 Task: What themes are explored in Social Realism?
Action: Mouse moved to (342, 247)
Screenshot: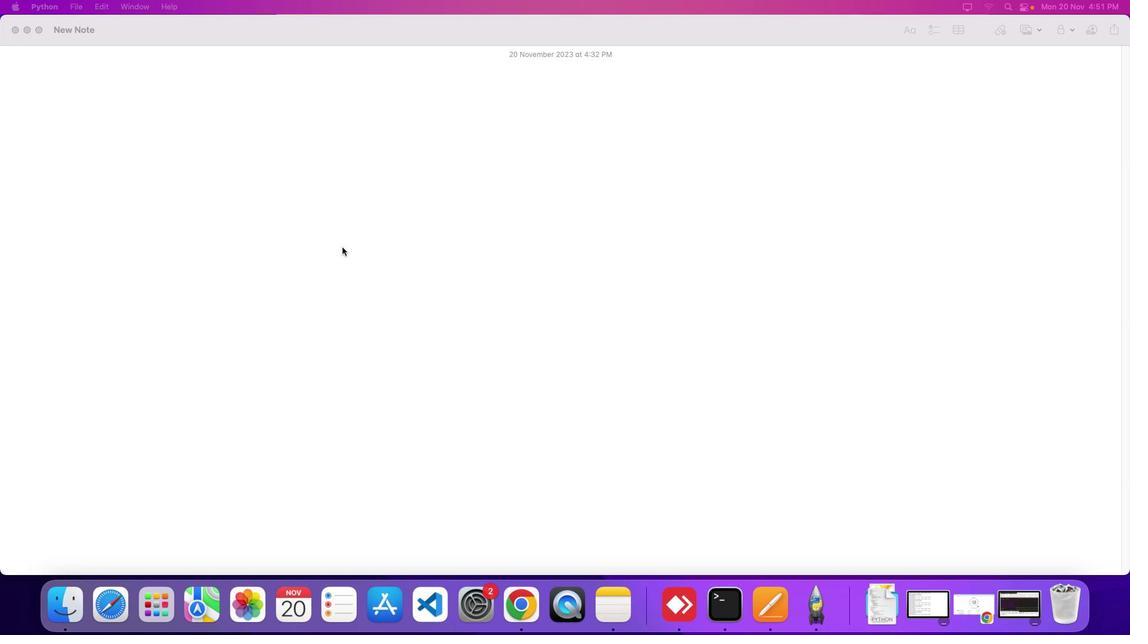
Action: Mouse pressed left at (342, 247)
Screenshot: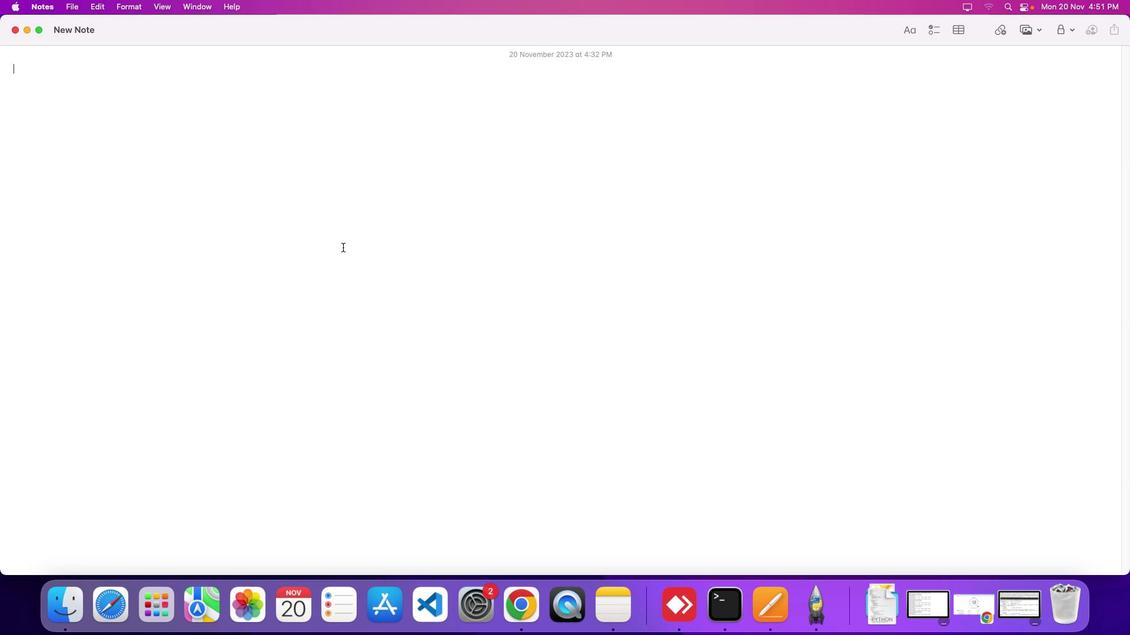 
Action: Mouse moved to (342, 247)
Screenshot: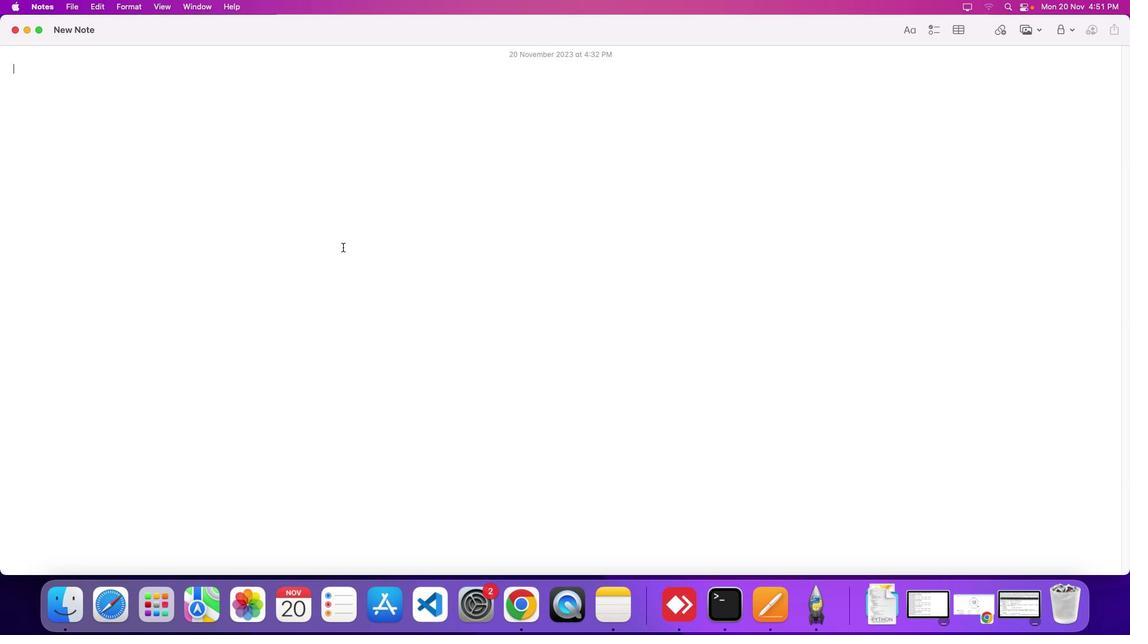 
Action: Key pressed Key.shift'W''h''a''t'Key.space't''h''e''m''e''s'Key.space'a''r''e'Key.space'e''x''p''l''o''r''e''d'Key.space'i''n'Key.spaceKey.shift'S''o''c''i''a''l'Key.spaceKey.shift'R''e''a''l''i''s''m'Key.shift_r'?'Key.enter
Screenshot: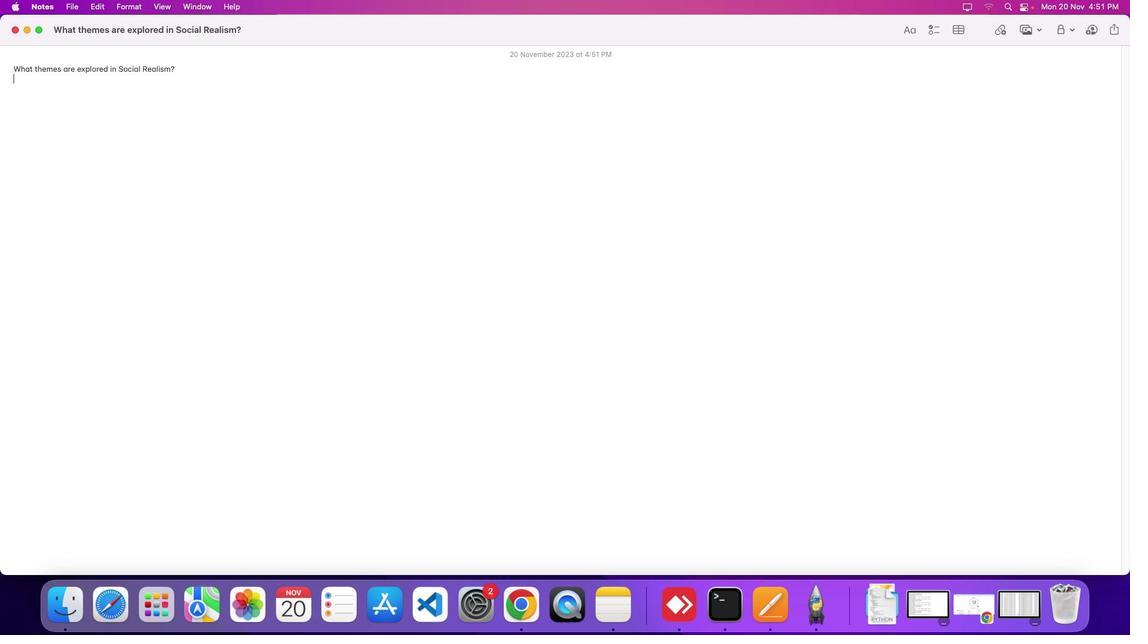 
Action: Mouse moved to (973, 608)
Screenshot: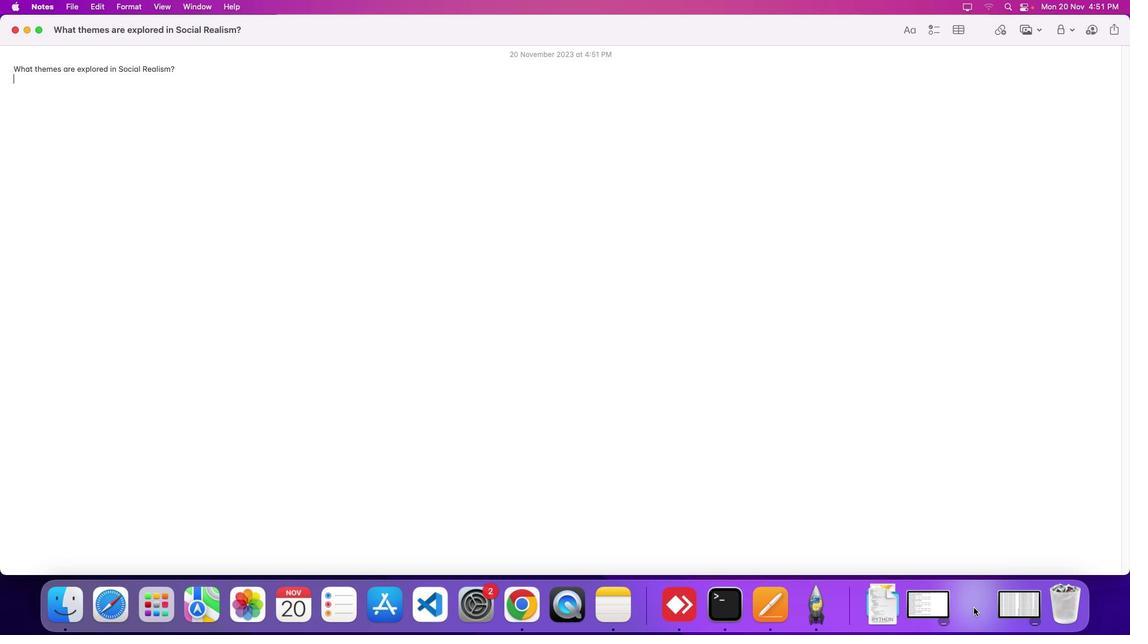 
Action: Mouse pressed left at (973, 608)
Screenshot: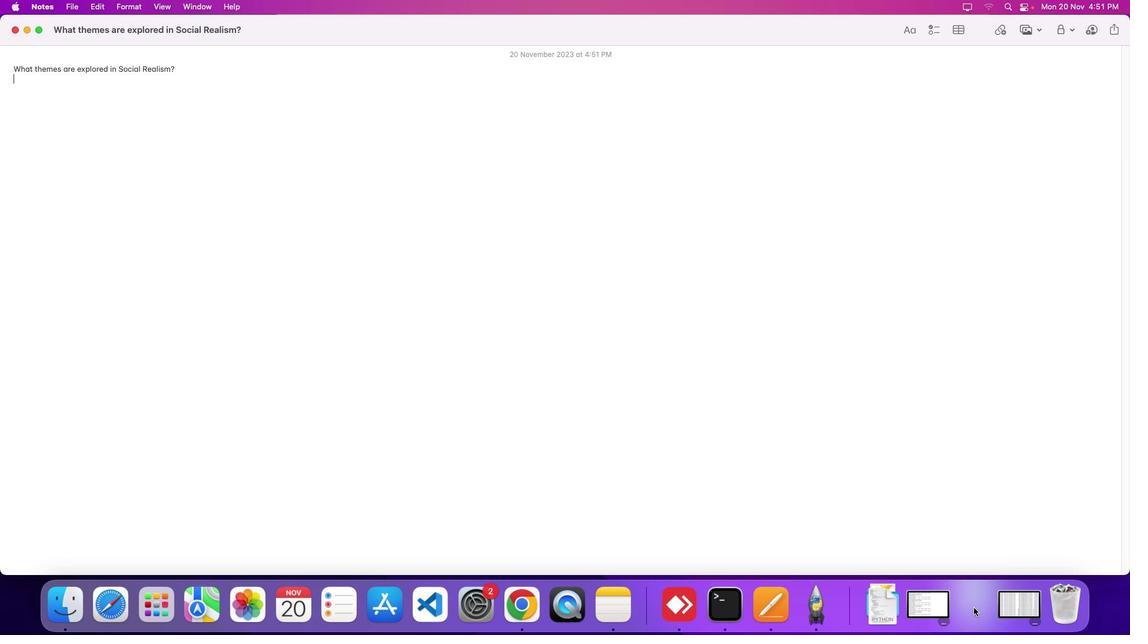 
Action: Mouse moved to (460, 355)
Screenshot: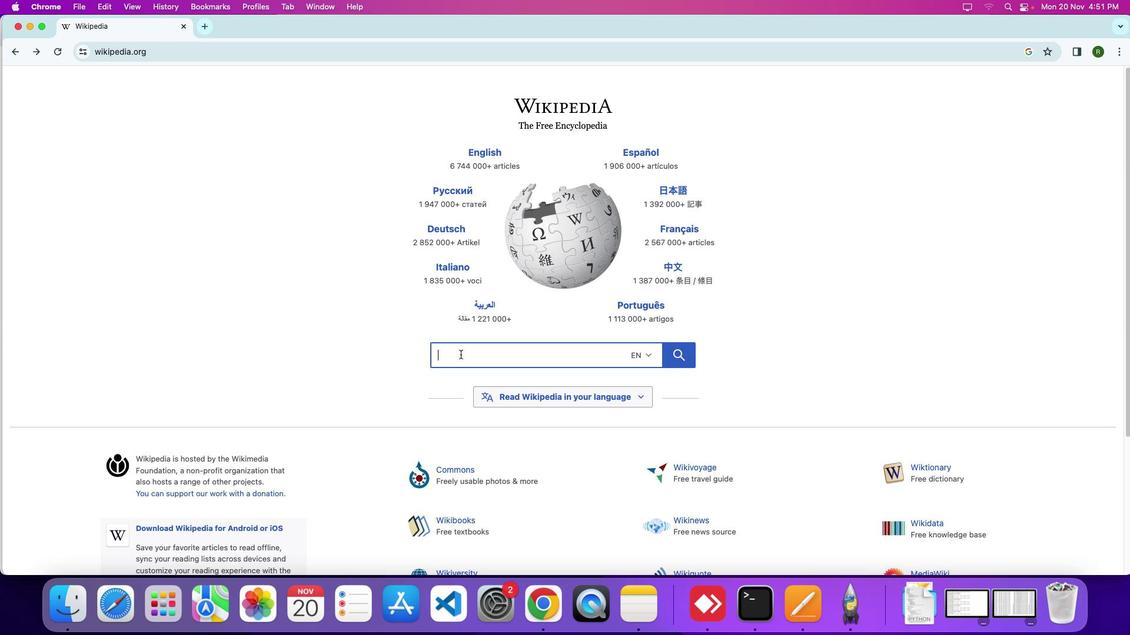 
Action: Mouse pressed left at (460, 355)
Screenshot: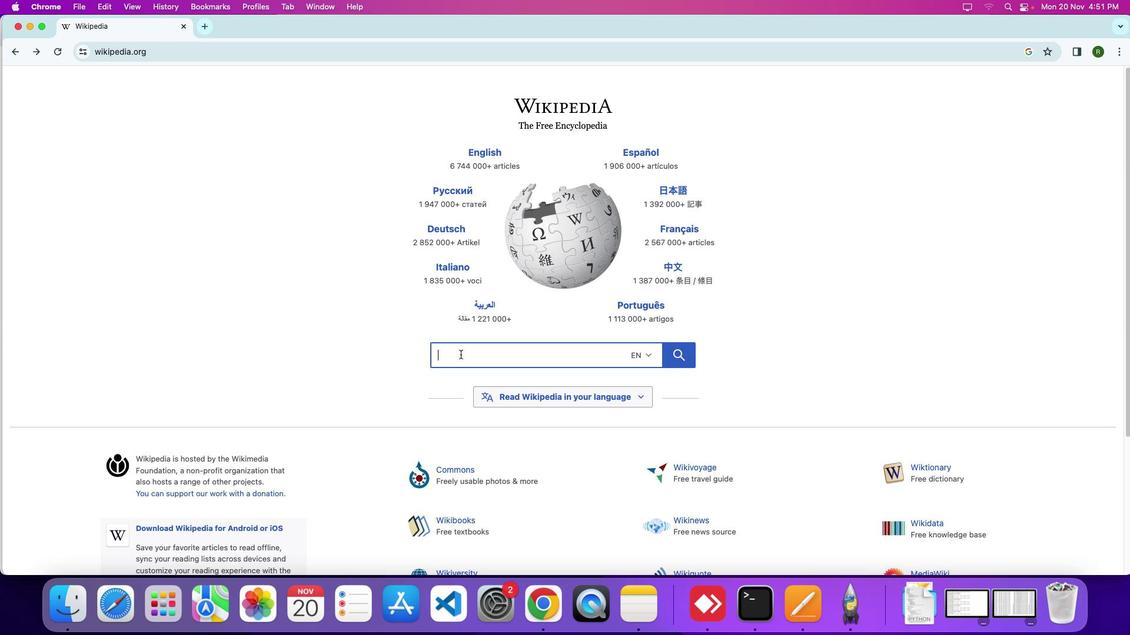 
Action: Mouse moved to (464, 354)
Screenshot: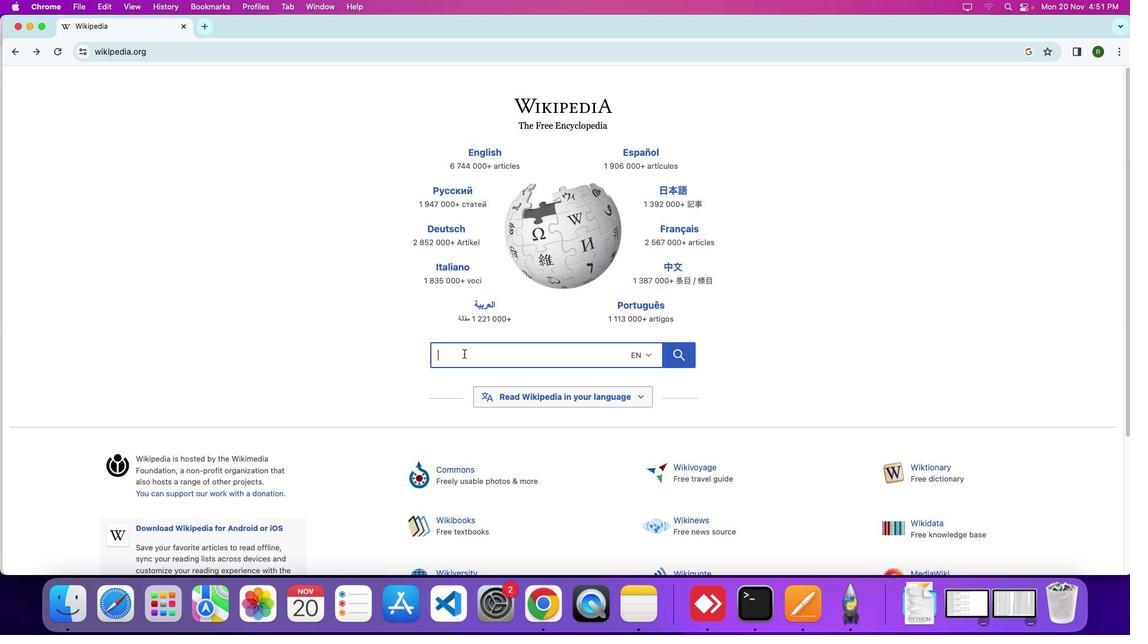 
Action: Key pressed Key.shift'S''o''c''i''a''l'Key.spaceKey.shift'R''e''a''l''i''s''m'
Screenshot: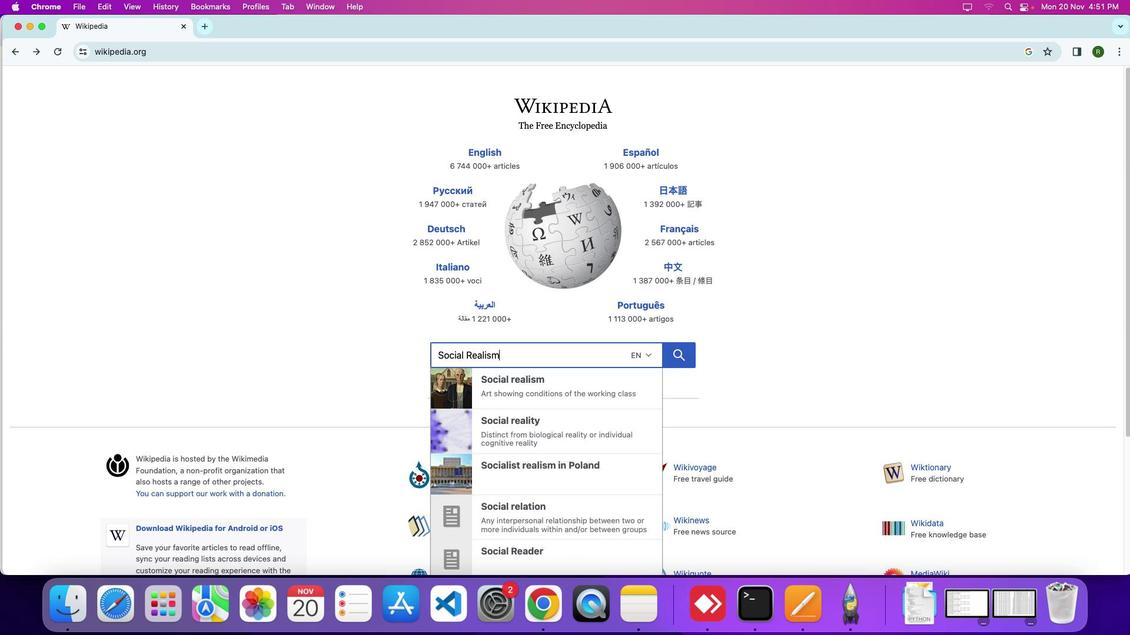 
Action: Mouse moved to (498, 388)
Screenshot: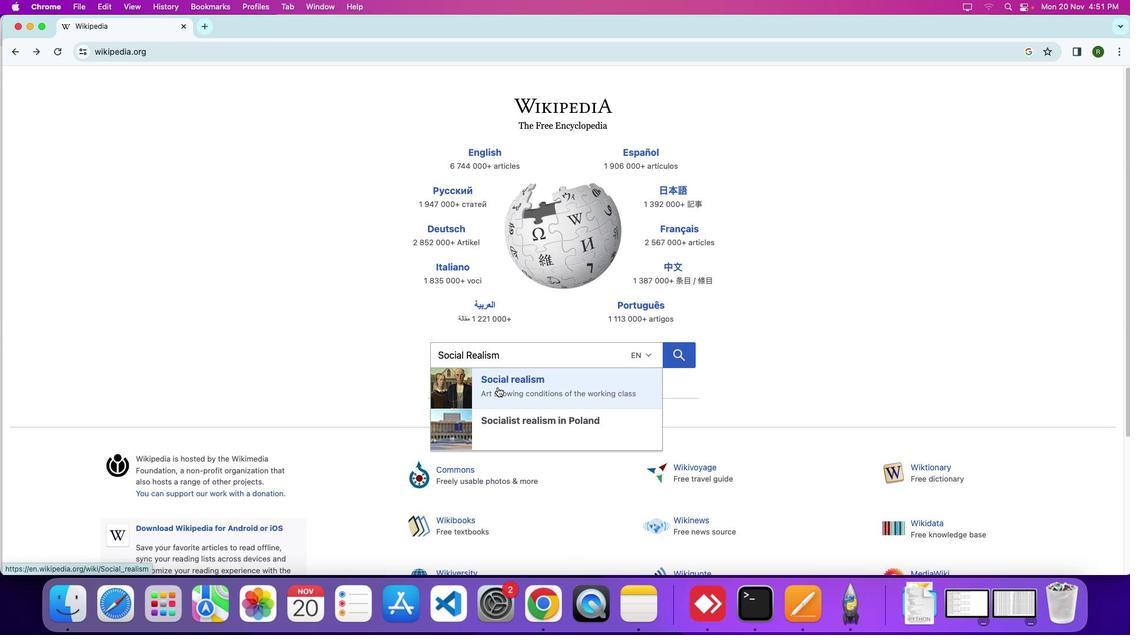 
Action: Mouse pressed left at (498, 388)
Screenshot: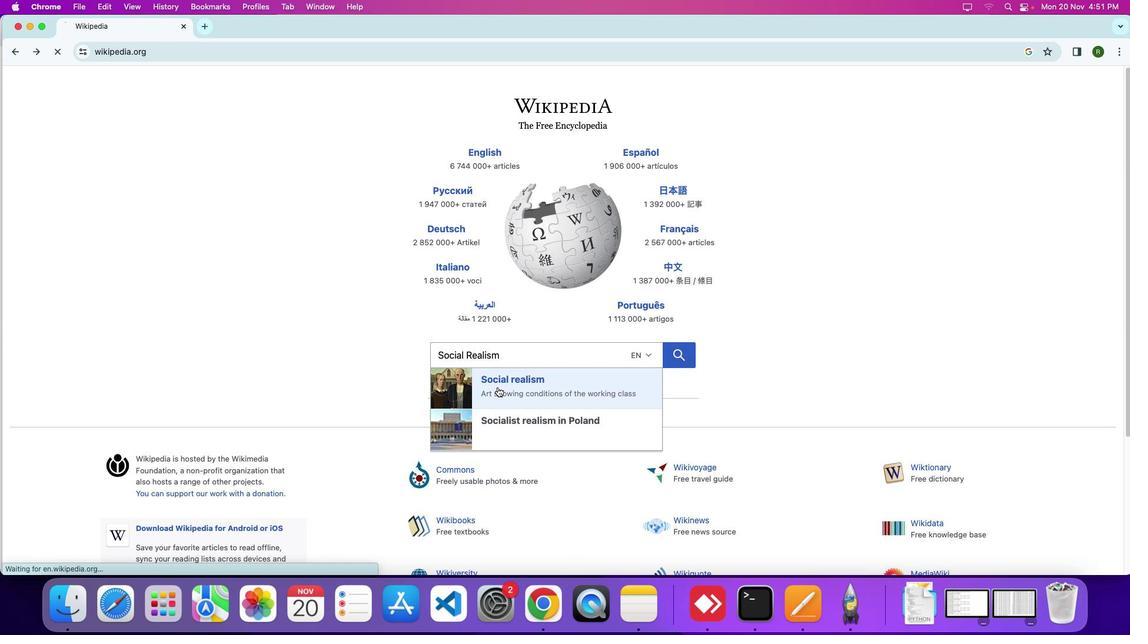 
Action: Mouse moved to (1128, 79)
Screenshot: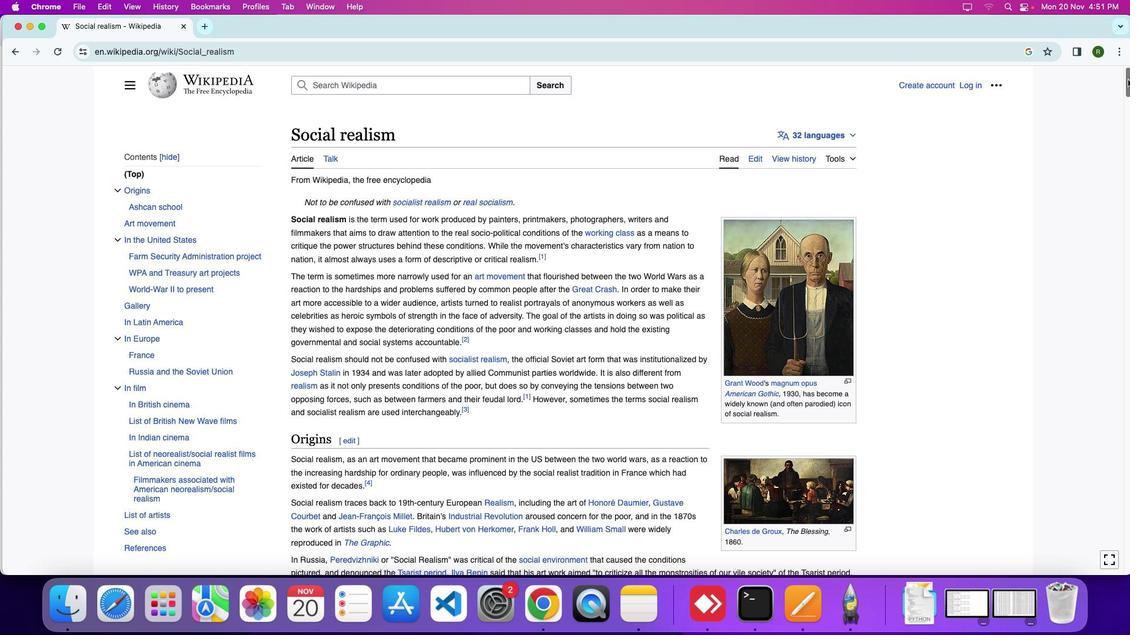 
Action: Mouse pressed left at (1128, 79)
Screenshot: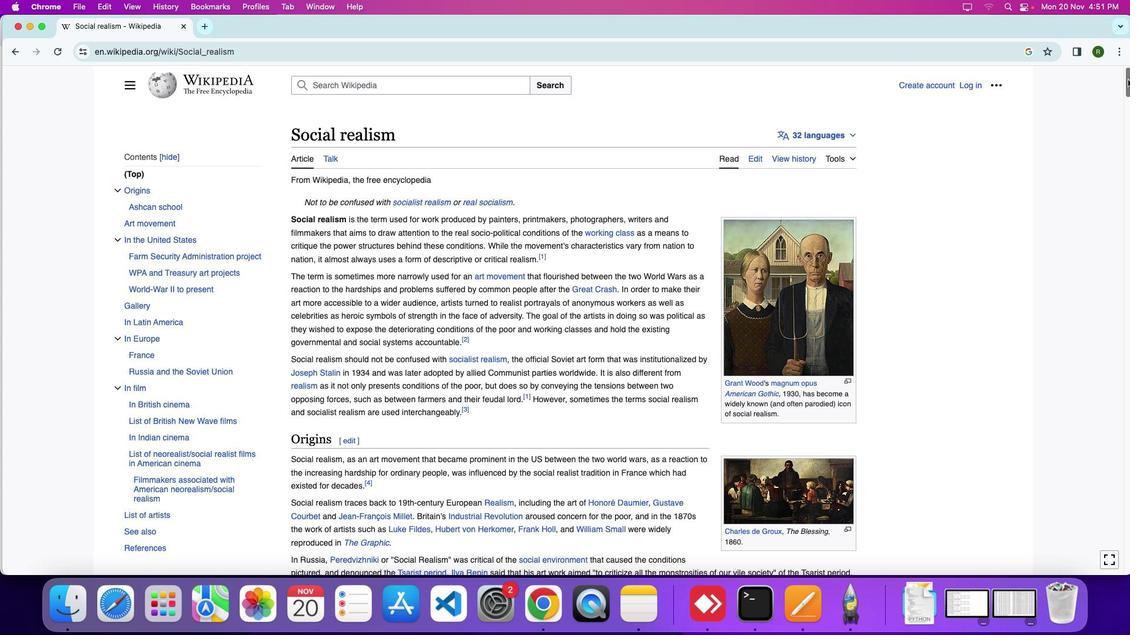 
Action: Mouse moved to (28, 28)
Screenshot: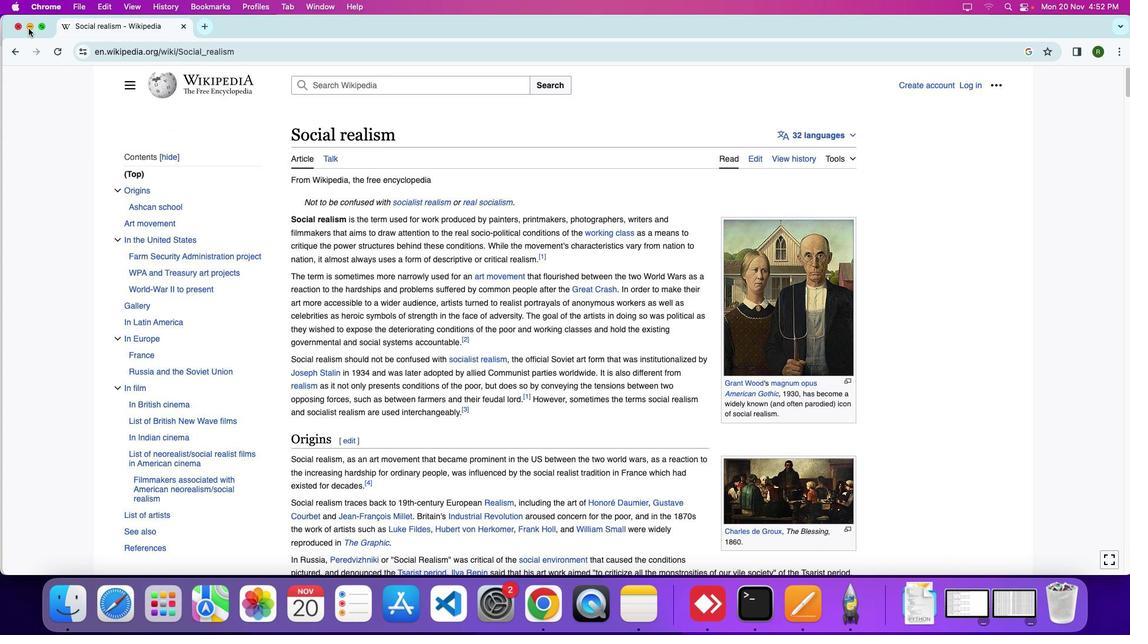 
Action: Mouse pressed left at (28, 28)
Screenshot: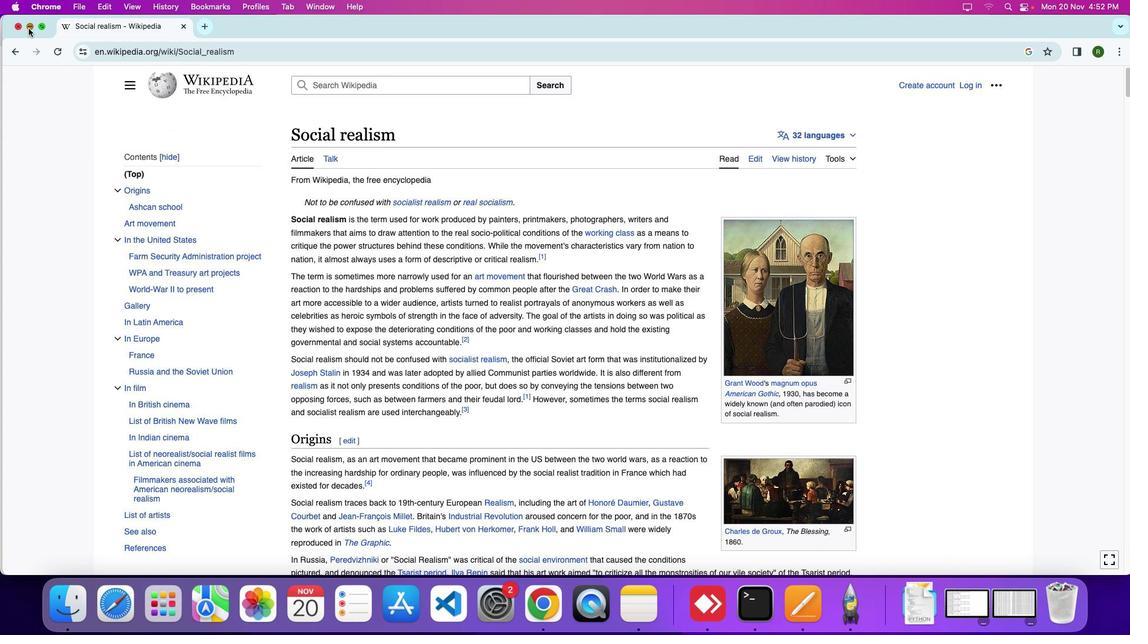 
Action: Mouse moved to (114, 87)
Screenshot: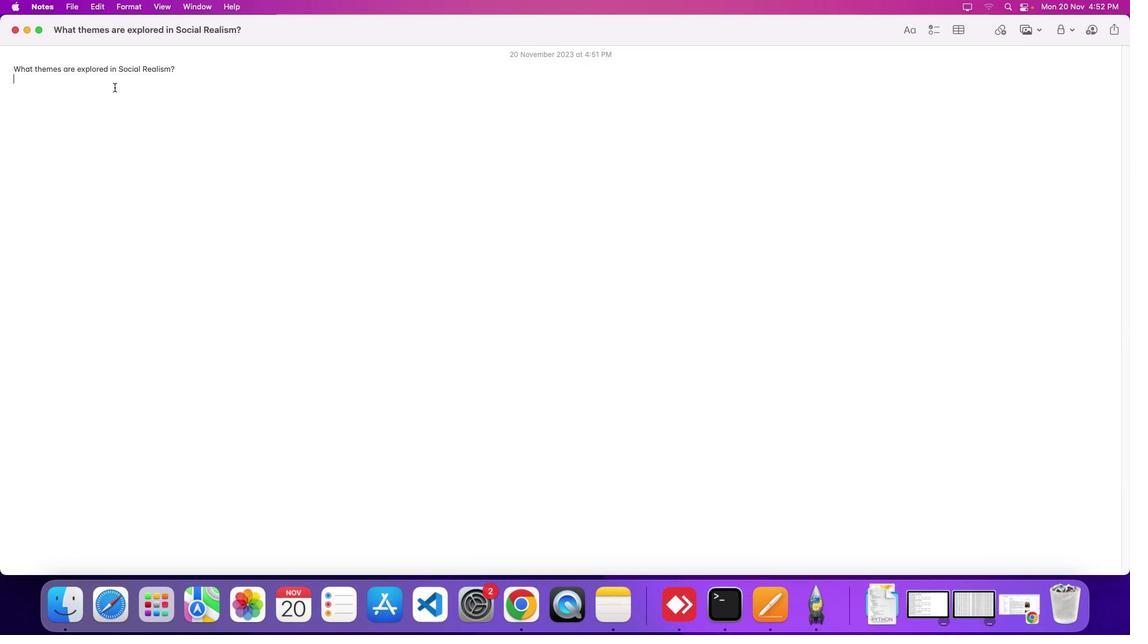 
Action: Mouse pressed left at (114, 87)
Screenshot: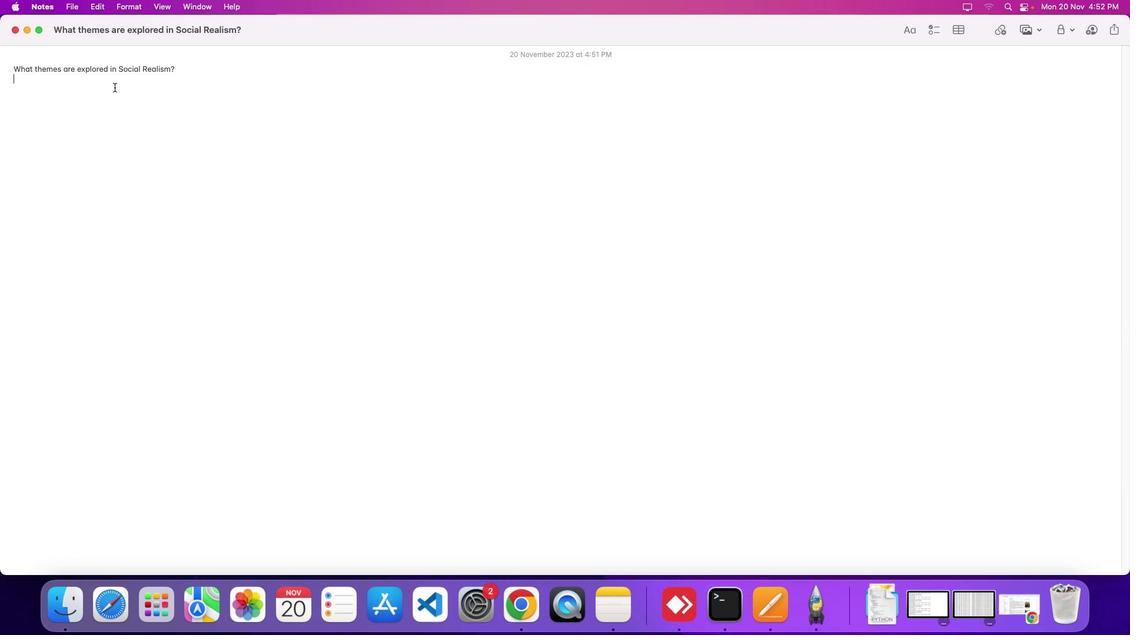 
Action: Mouse moved to (549, 66)
Screenshot: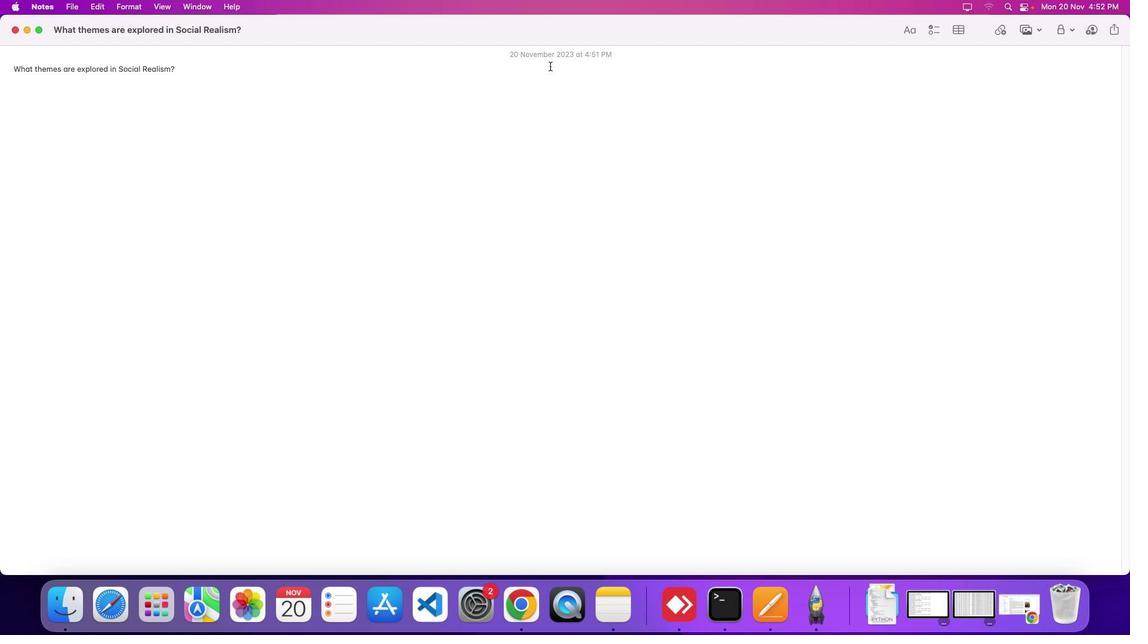 
Action: Key pressed Key.shift'I''n'Key.spaceKey.shift'S''o''c''i''a''l'Key.spaceKey.shift'R''e''a''l''i''s''m'','Key.space'a''r''t''i''s''t''s'Key.space'i''n'Key.space'a''n'Key.space'a''t''t''e''m''p''t'Key.space't''o'Key.space'm''a''k''e'Key.space't''h''e''i''r'Key.space'a''r''t'Key.space'm''o''r''e'Key.space'a''c''c''e''s''s''i''b''l''e'Key.space't''o'Key.space'a'Key.space'w''i''d''e''r'Key.space'a''u''d''i''e''n''c''e'','Key.leftKey.leftKey.leftKey.leftKey.leftKey.leftKey.leftKey.leftKey.leftKey.leftKey.leftKey.leftKey.leftKey.leftKey.leftKey.leftKey.leftKey.leftKey.leftKey.leftKey.leftKey.leftKey.leftKey.leftKey.leftKey.leftKey.leftKey.leftKey.leftKey.leftKey.leftKey.leftKey.leftKey.leftKey.leftKey.leftKey.leftKey.leftKey.leftKey.leftKey.leftKey.leftKey.leftKey.leftKey.leftKey.leftKey.leftKey.leftKey.leftKey.leftKey.leftKey.leftKey.leftKey.leftKey.leftKey.leftKey.leftKey.leftKey.leftKey.leftKey.leftKey.leftKey.leftKey.leftKey.leftKey.leftKey.leftKey.leftKey.leftKey.rightKey.rightKey.rightKey.rightKey.rightKey.rightKey.rightKey.rightKey.rightKey.rightKey.rightKey.rightKey.rightKey.rightKey.rightKey.rightKey.rightKey.rightKey.rightKey.rightKey.rightKey.rightKey.rightKey.rightKey.rightKey.rightKey.rightKey.rightKey.rightKey.rightKey.rightKey.rightKey.rightKey.rightKey.rightKey.rightKey.rightKey.rightKey.rightKey.rightKey.rightKey.rightKey.rightKey.rightKey.rightKey.rightKey.rightKey.rightKey.rightKey.rightKey.rightKey.rightKey.rightKey.rightKey.rightKey.rightKey.rightKey.rightKey.rightKey.rightKey.rightKey.rightKey.rightKey.rightKey.rightKey.rightKey.rightKey.rightKey.rightKey.rightKey.backspaceKey.space't''u''r''n''e''d'Key.space't''o'Key.space'r''e''a''l''i''s''t'Key.space'p''r''t''r''a'Key.leftKey.leftKey.leftKey.left'o'Key.rightKey.rightKey.rightKey.right'y''a''l''s'Key.space'o''f'Key.space'a''n''o''n''y''m''o''u''s'Key.space'w''o''r''k''e''r''s'Key.space'a''s'Key.space'a''s'Key.space'c''e''l''e''b''r''i''t''i''e''s'Key.space'a''s'Key.space'h''e''r''o''i''c'Key.space's''y''m''b''o''l''s'Key.space'o''f'Key.space's''t''r''e''n''g''t''h'Key.space'i''n'Key.space't''h''e'Key.space'f''a''c''e'Key.space'o''f'Key.space'a''d''v''e''r''s''i''t''y''.'Key.spaceKey.shift'I''t'Key.space'w''a''s'Key.space'a'Key.space'm''o''v''e''m''e''n''t'Key.space't''h''a''t'Key.space'f''l''o''u''r''i''s''h''e''d'Key.space'b''e''t''w''e''e''n'Key.space't''h''e'Key.space't''w''o'Key.spaceKey.shift'W''o''r''l''d'Key.spaceKey.shift'W''a''r''s'Key.space'a''s'Key.space'a'Key.space'r''e''a''c''t''i''o''n'Key.space't''o'Key.space't''h''e'Key.space'h''a''r''d''s''h''i''p''s'Key.space'a''n''d'Key.space'p''r''o''b''l''e''m''s'Key.space's''u''f''f''e''r''e''d'Key.space'b''y'Key.space'c''o''m''m''o''n'Key.space'p''e''o''p''l''e'Key.space'a''f''t''e''r'Key.space't''h''e'Key.spaceKey.shift'G''r''e''a''t'Key.spaceKey.shift'C''r''a''s''h''.'
Screenshot: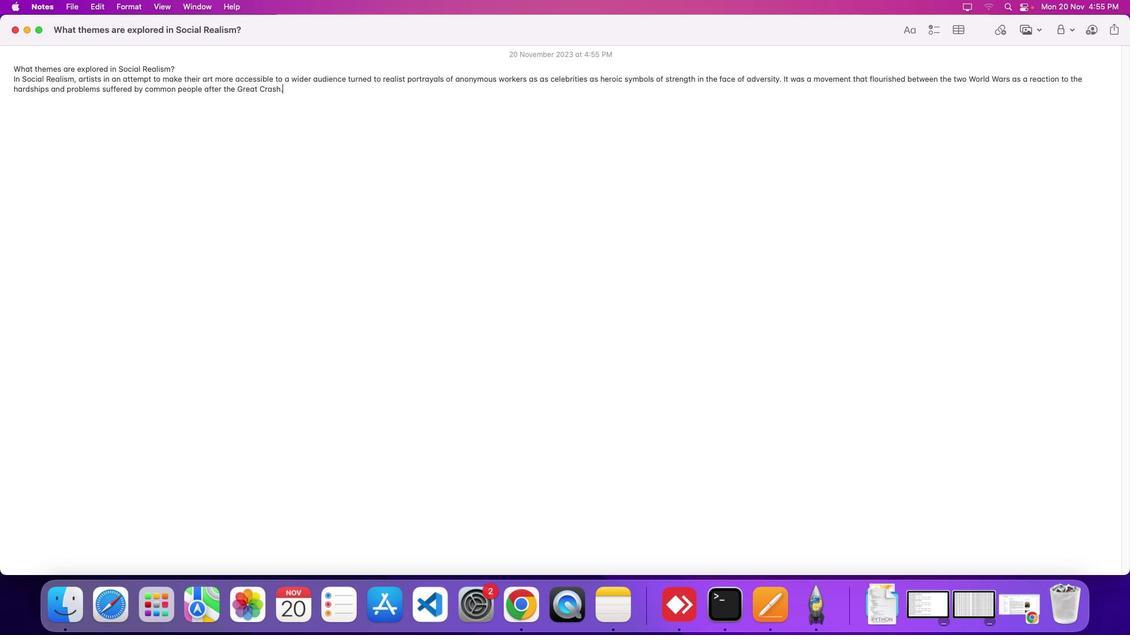 
